 Task: Print the IP address of the local machine.
Action: Mouse moved to (229, 469)
Screenshot: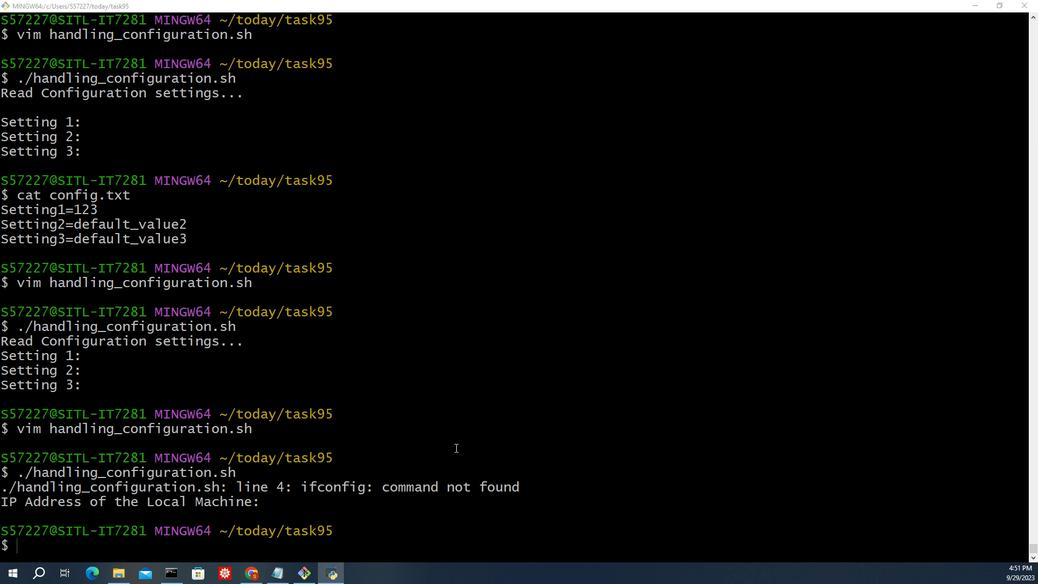 
Action: Mouse pressed left at (229, 469)
Screenshot: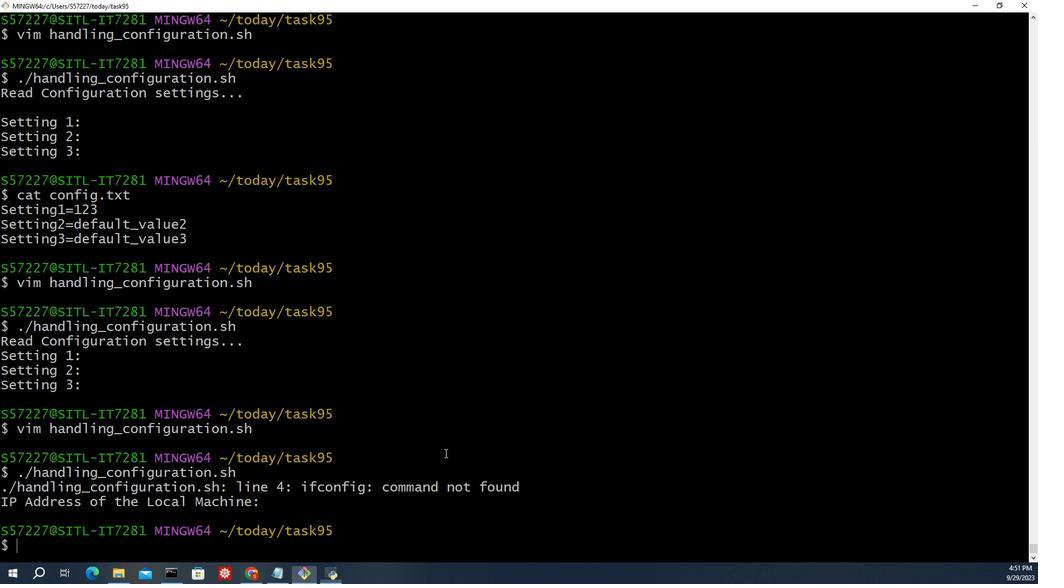 
Action: Mouse moved to (228, 469)
Screenshot: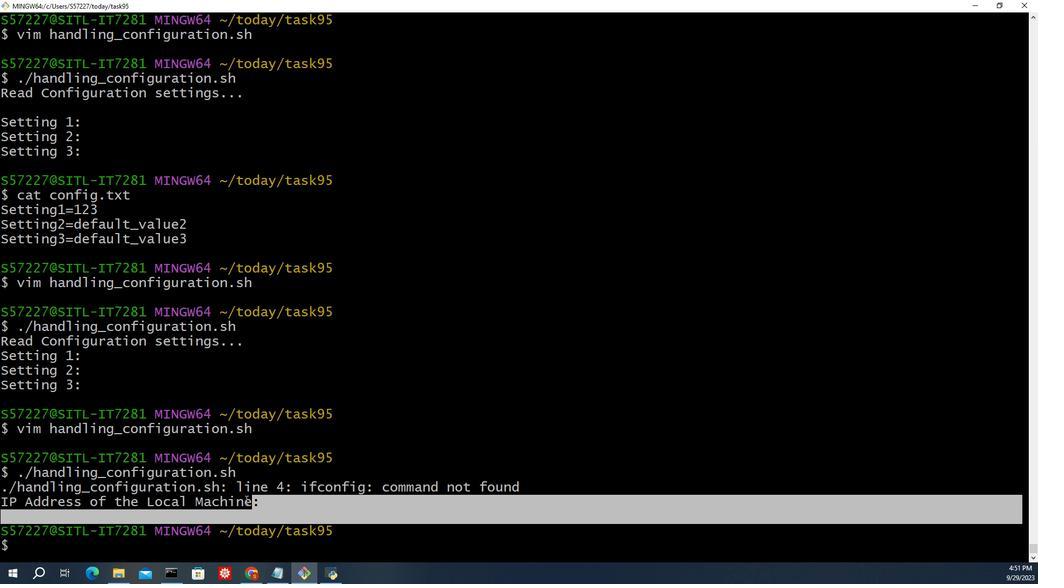 
Action: Mouse pressed left at (228, 469)
Screenshot: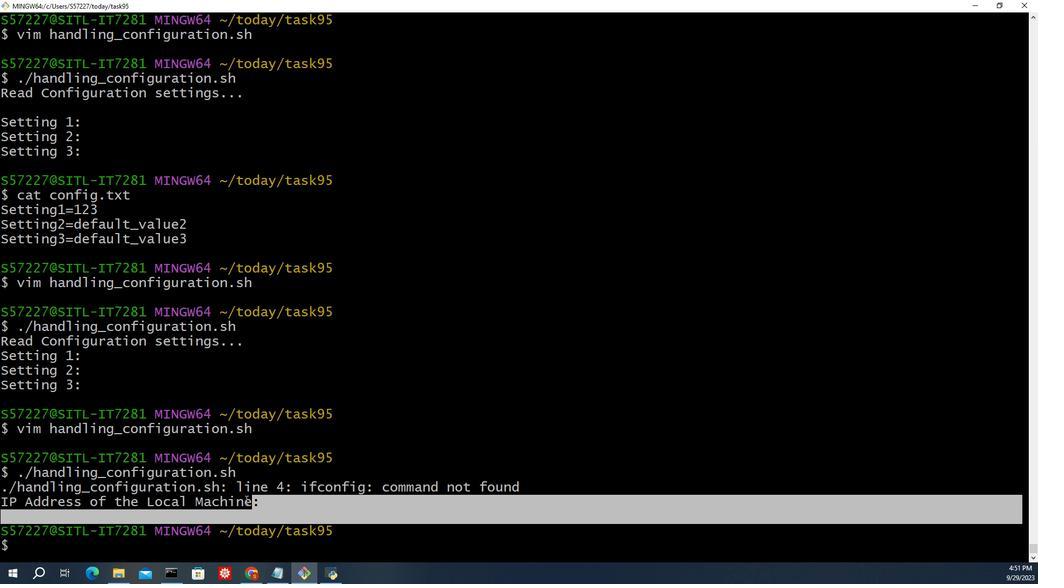 
Action: Mouse moved to (228, 469)
Screenshot: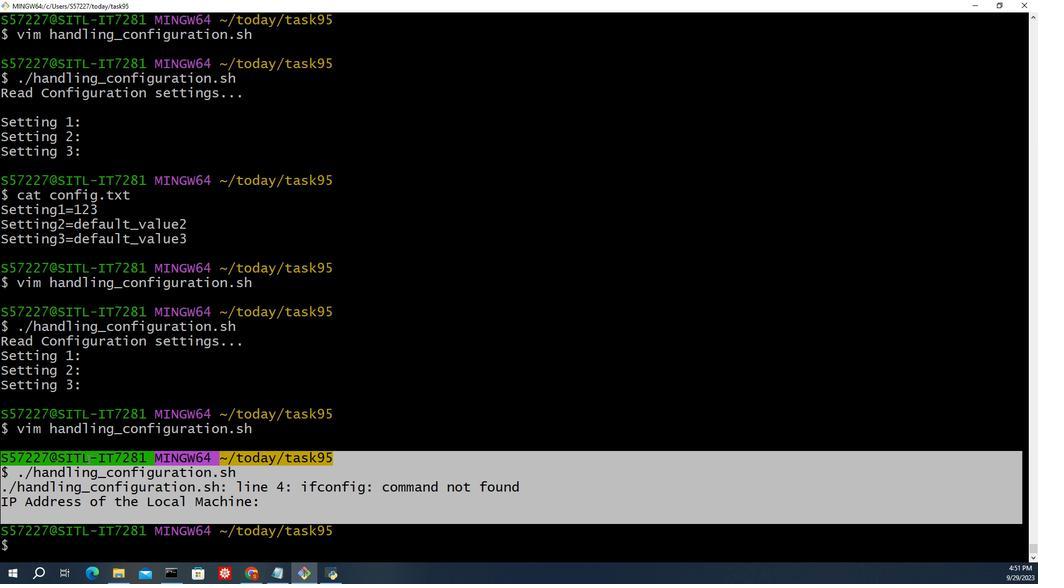 
